Task: Change the visibility to the workspace.
Action: Mouse moved to (290, 250)
Screenshot: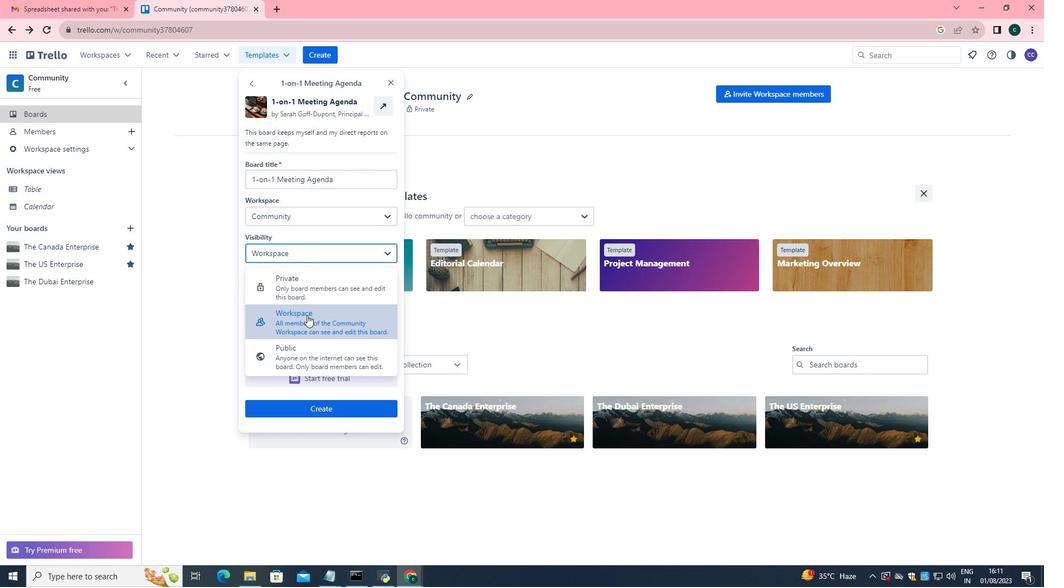 
Action: Mouse pressed left at (290, 250)
Screenshot: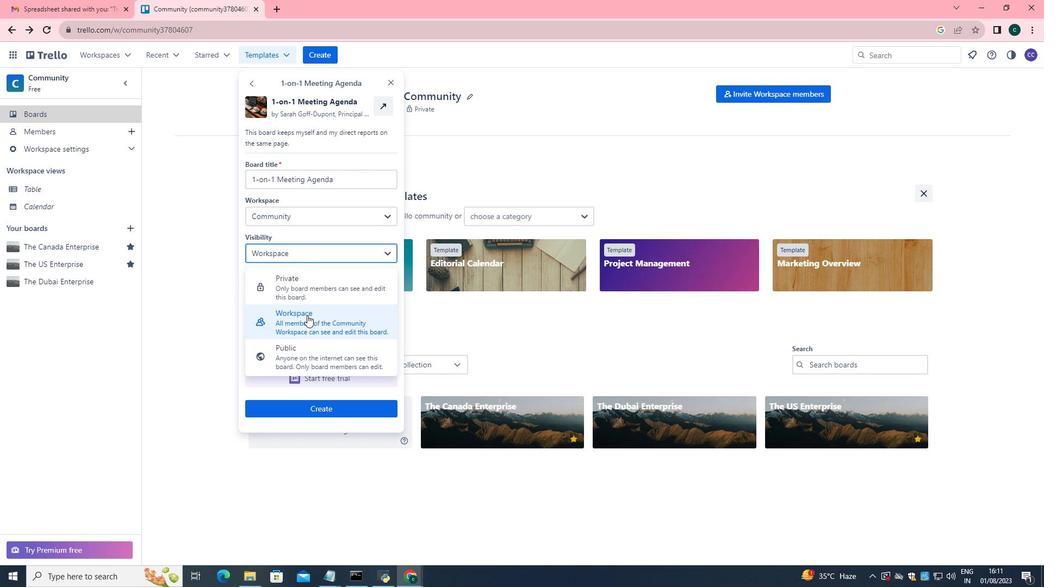 
Action: Mouse moved to (307, 315)
Screenshot: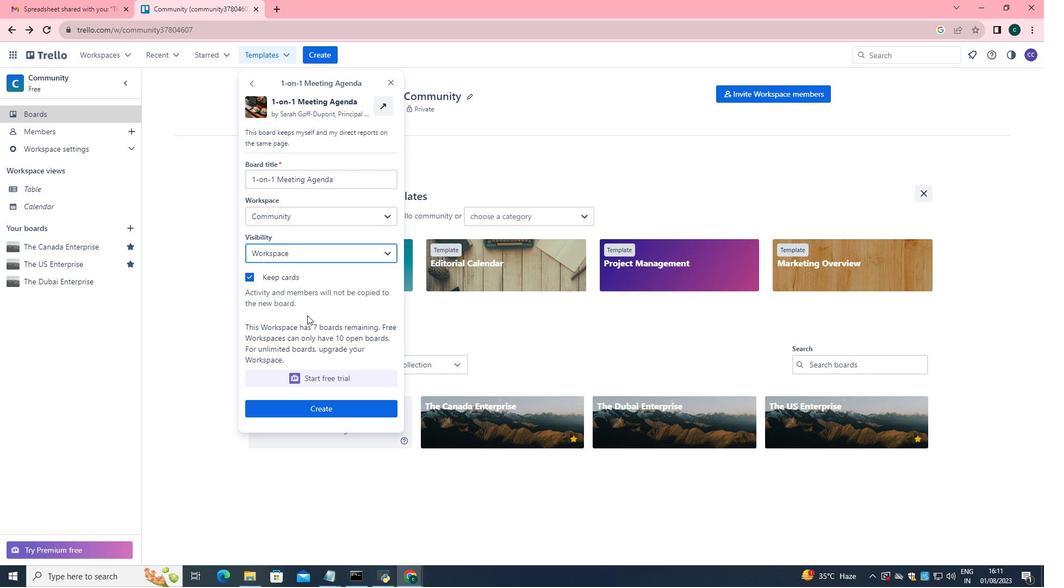 
Action: Mouse pressed left at (307, 315)
Screenshot: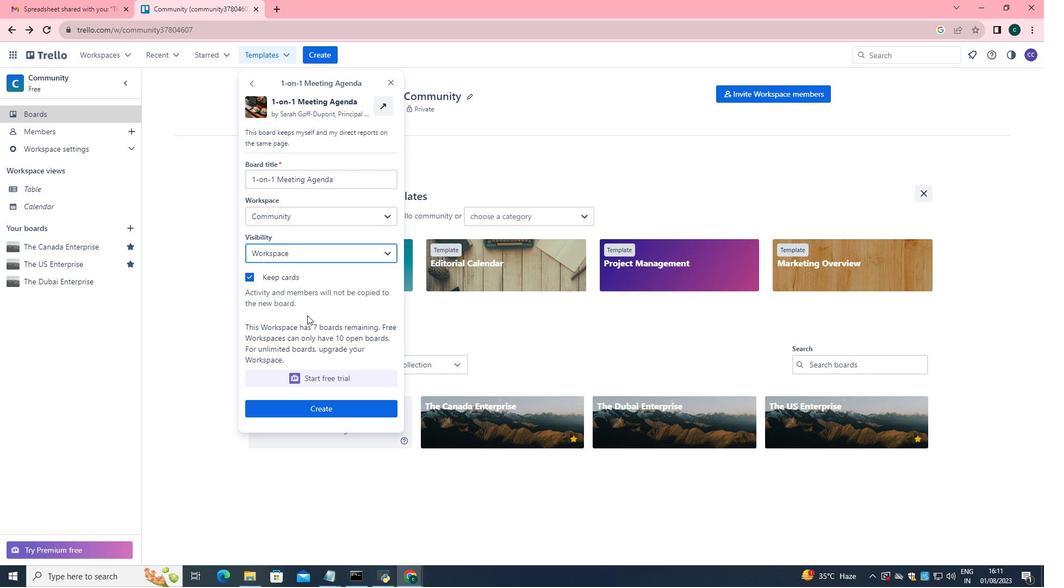
